 Task: Move the task Integrate a new online platform for online cooking lessons to the section Done in the project BitBoost and filter the tasks in the project by Due this week
Action: Mouse moved to (489, 269)
Screenshot: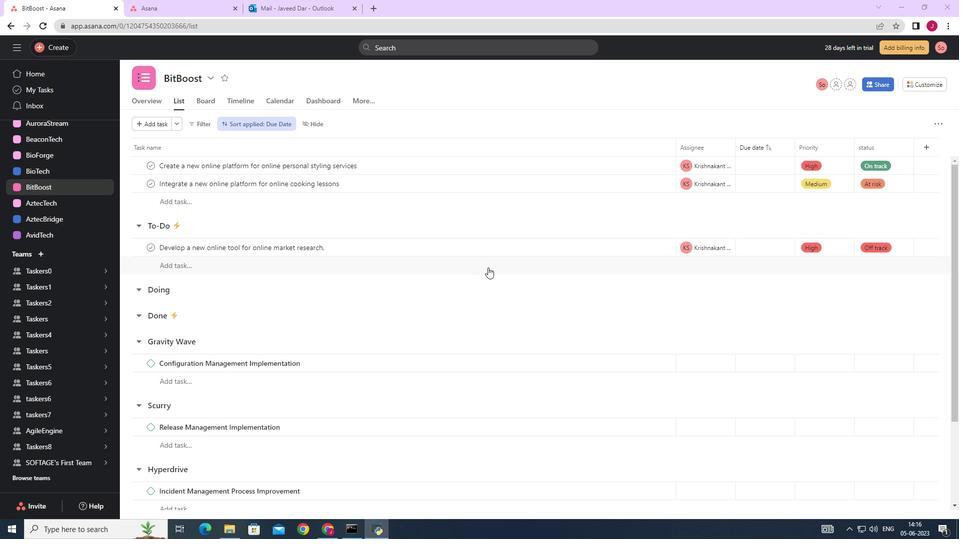 
Action: Mouse scrolled (489, 269) with delta (0, 0)
Screenshot: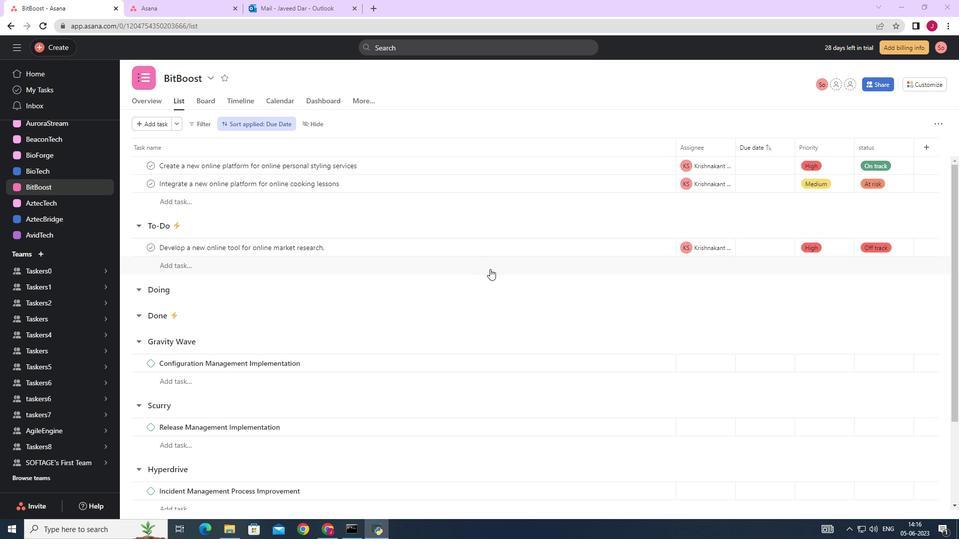 
Action: Mouse scrolled (489, 269) with delta (0, 0)
Screenshot: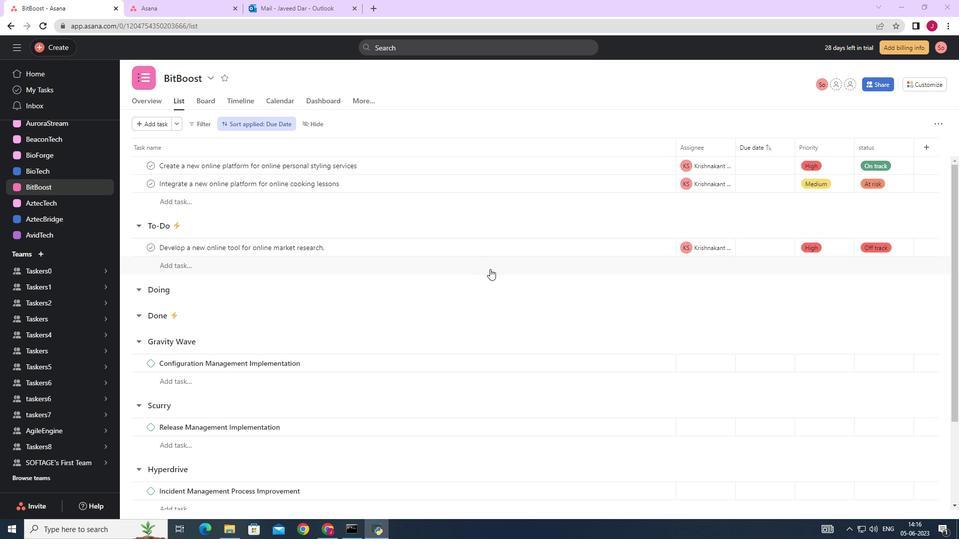 
Action: Mouse moved to (648, 184)
Screenshot: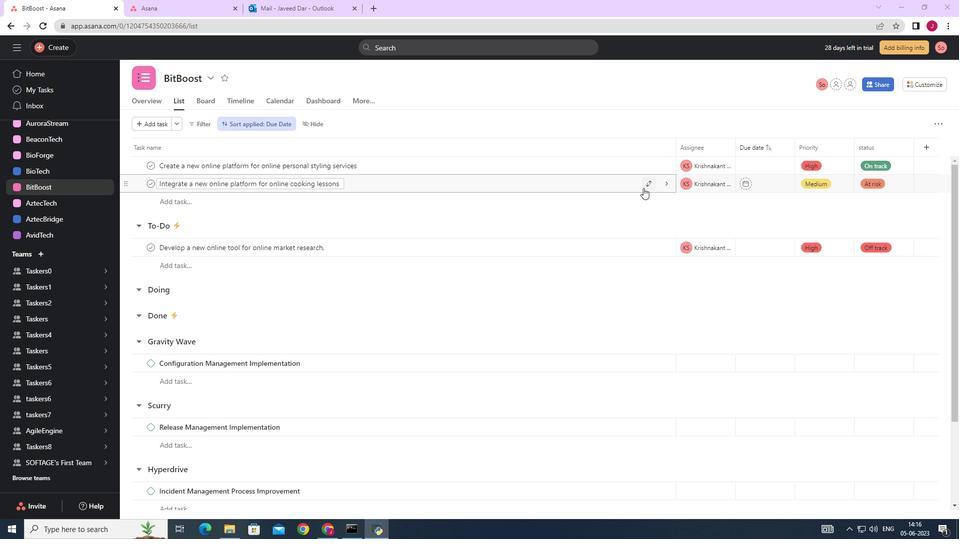 
Action: Mouse pressed left at (648, 184)
Screenshot: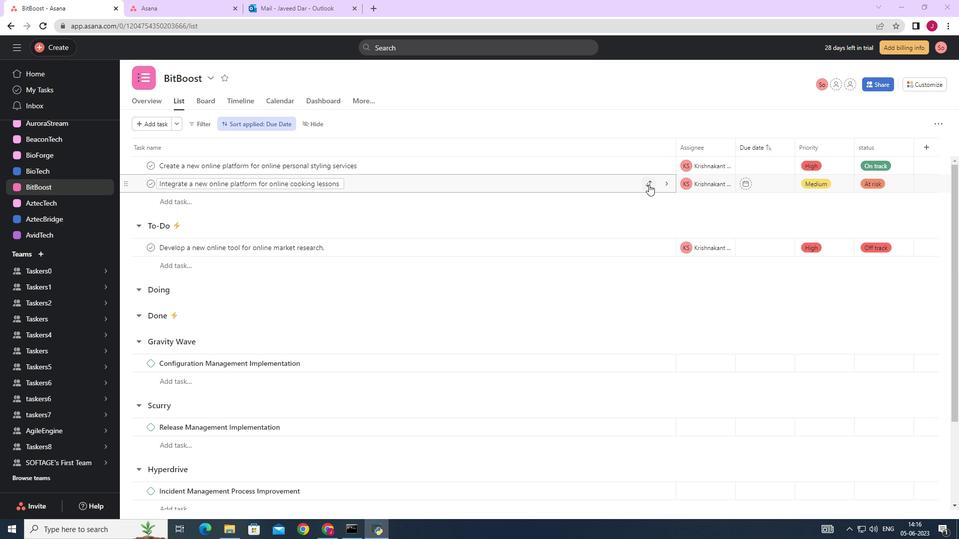 
Action: Mouse moved to (596, 274)
Screenshot: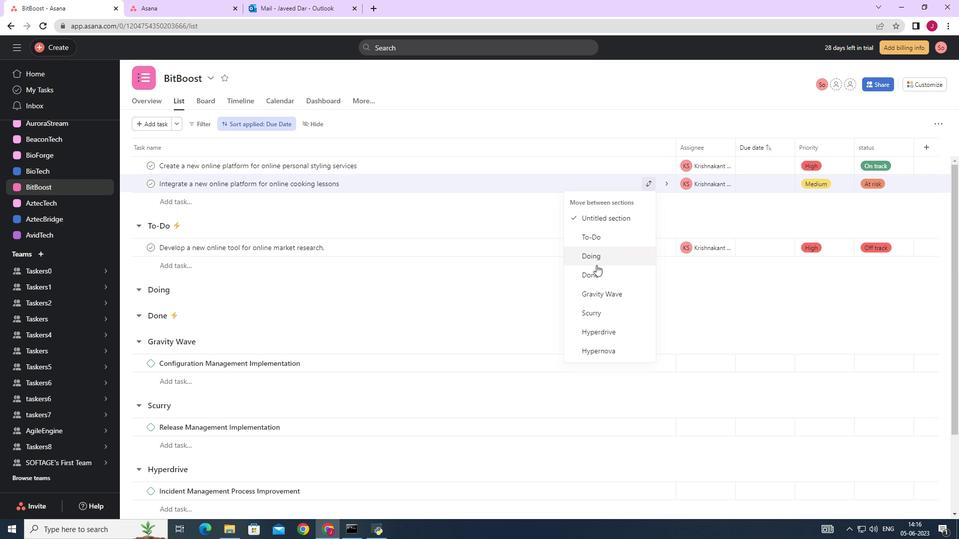
Action: Mouse pressed left at (596, 274)
Screenshot: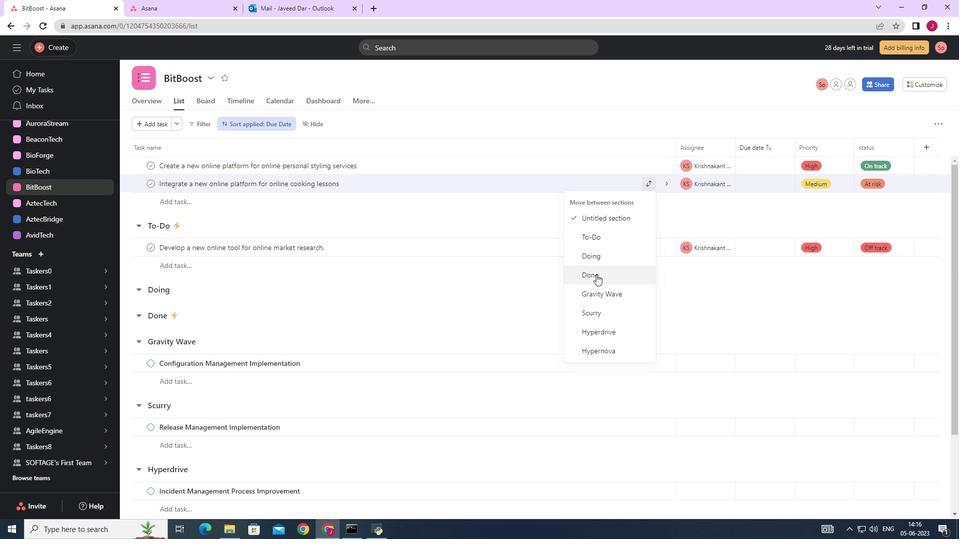 
Action: Mouse moved to (201, 122)
Screenshot: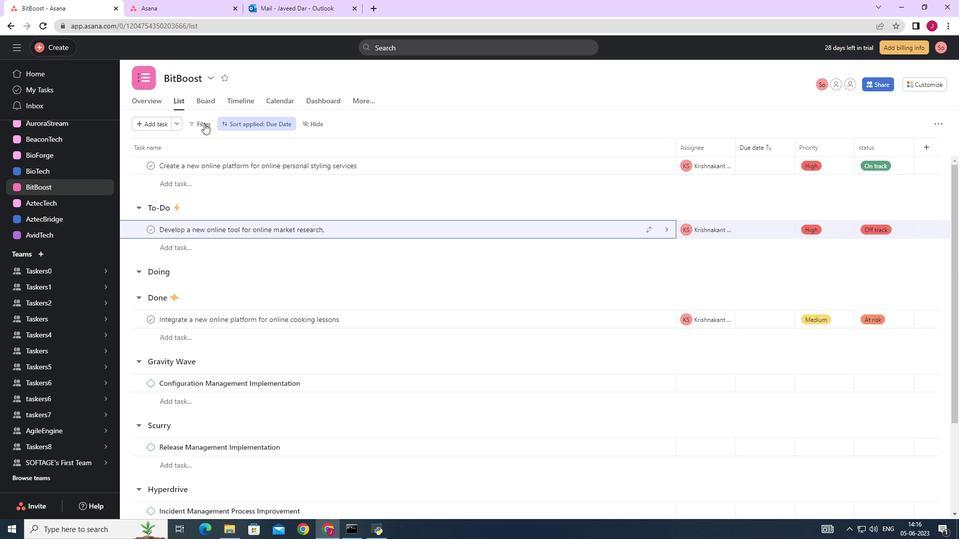
Action: Mouse pressed left at (201, 122)
Screenshot: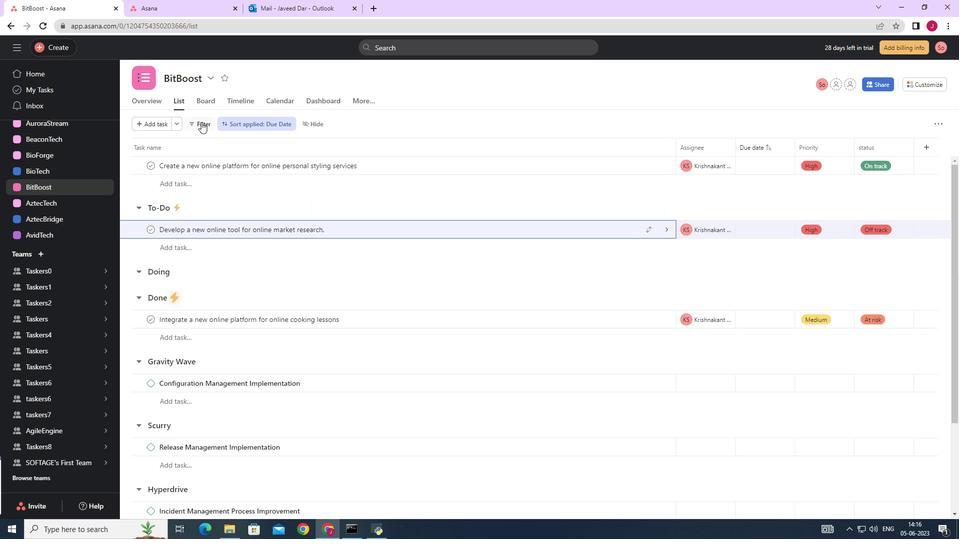 
Action: Mouse moved to (227, 178)
Screenshot: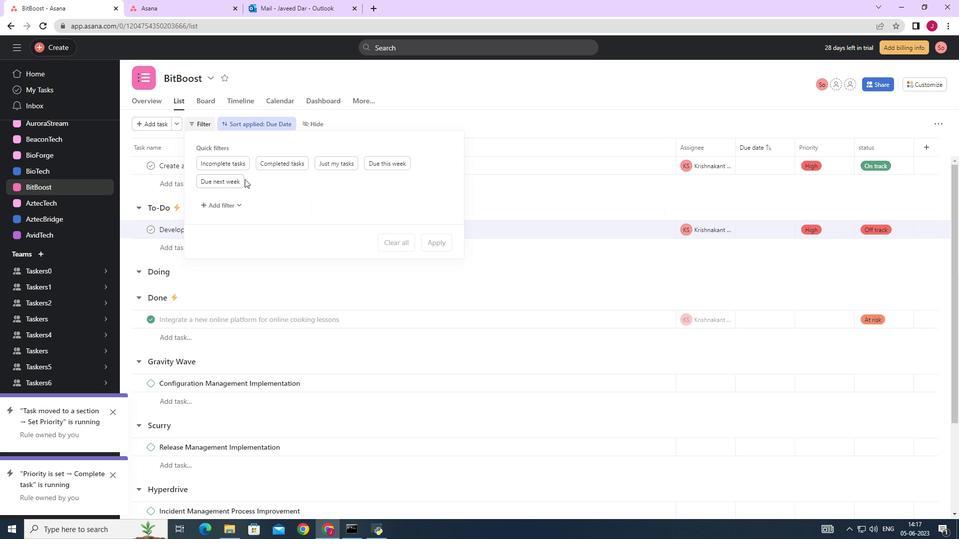 
Action: Mouse pressed left at (227, 178)
Screenshot: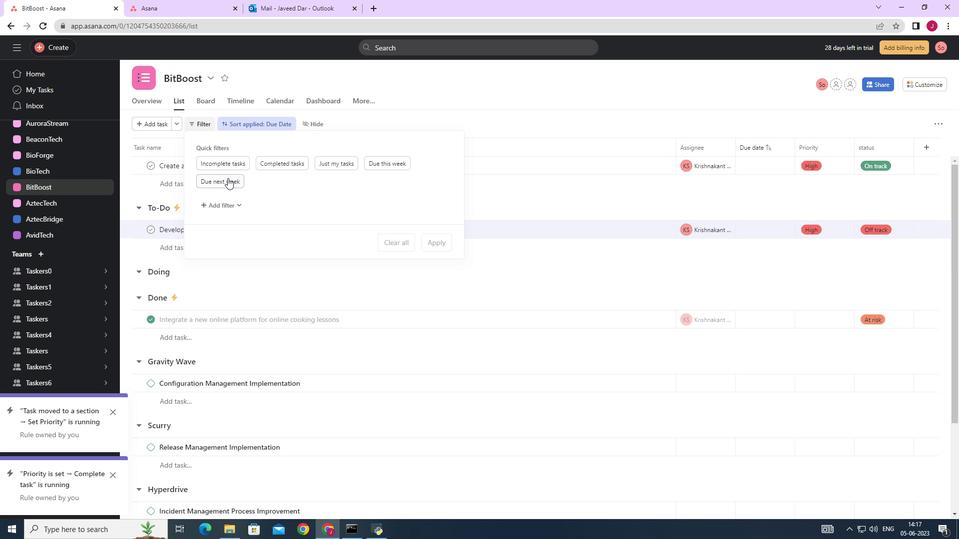 
Action: Mouse moved to (467, 190)
Screenshot: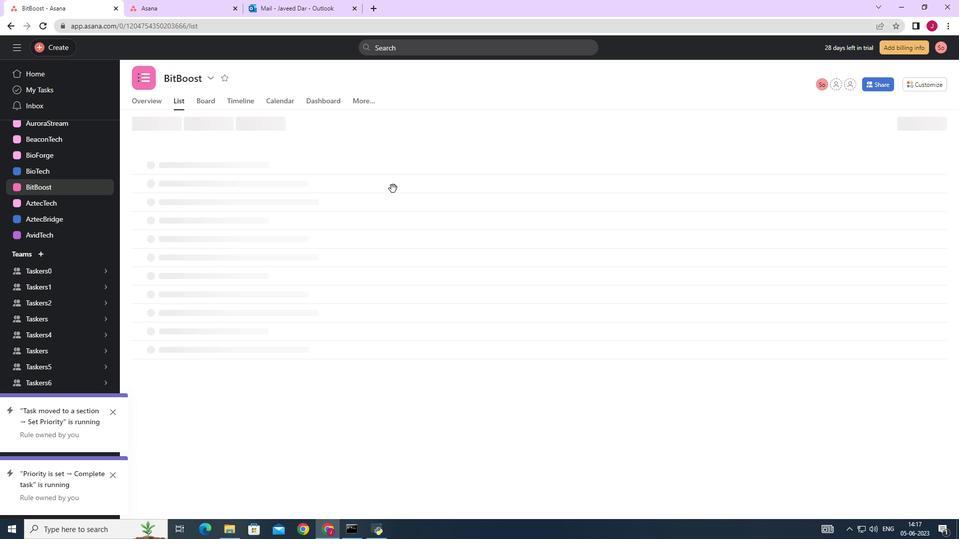 
